 Task: Move the task Integrate website with a new search engine optimization (SEO) tool to the section To-Do in the project AuroraStream and sort the tasks in the project by Last modified on
Action: Mouse moved to (513, 438)
Screenshot: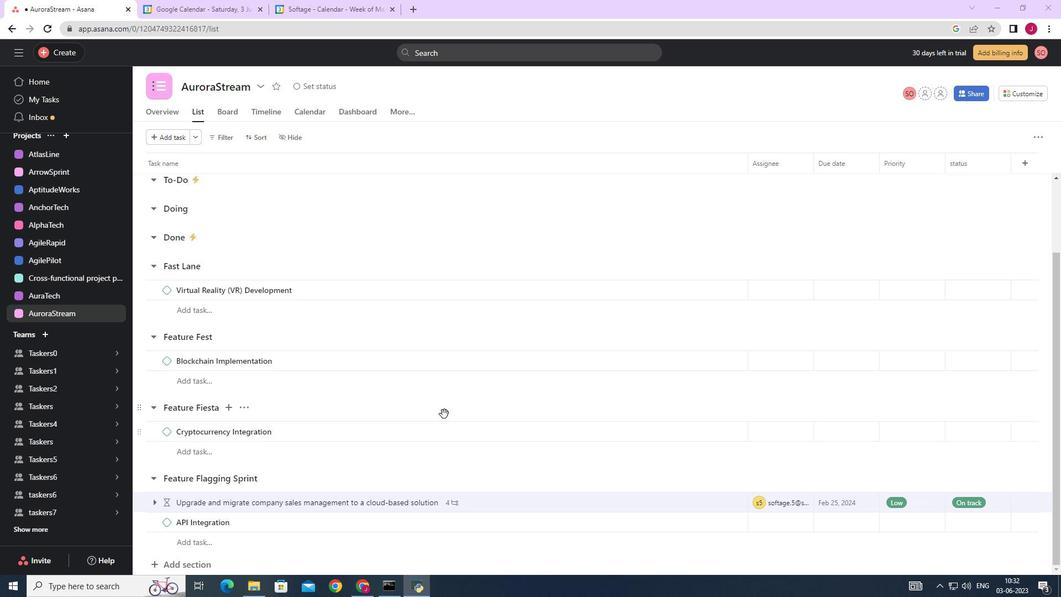 
Action: Mouse scrolled (513, 438) with delta (0, 0)
Screenshot: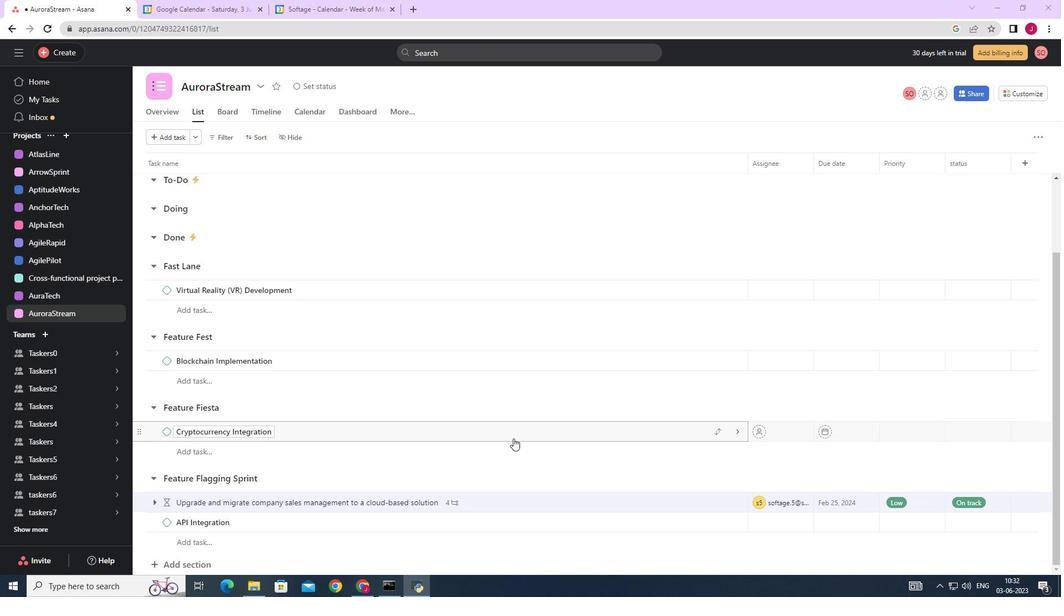 
Action: Mouse scrolled (513, 438) with delta (0, 0)
Screenshot: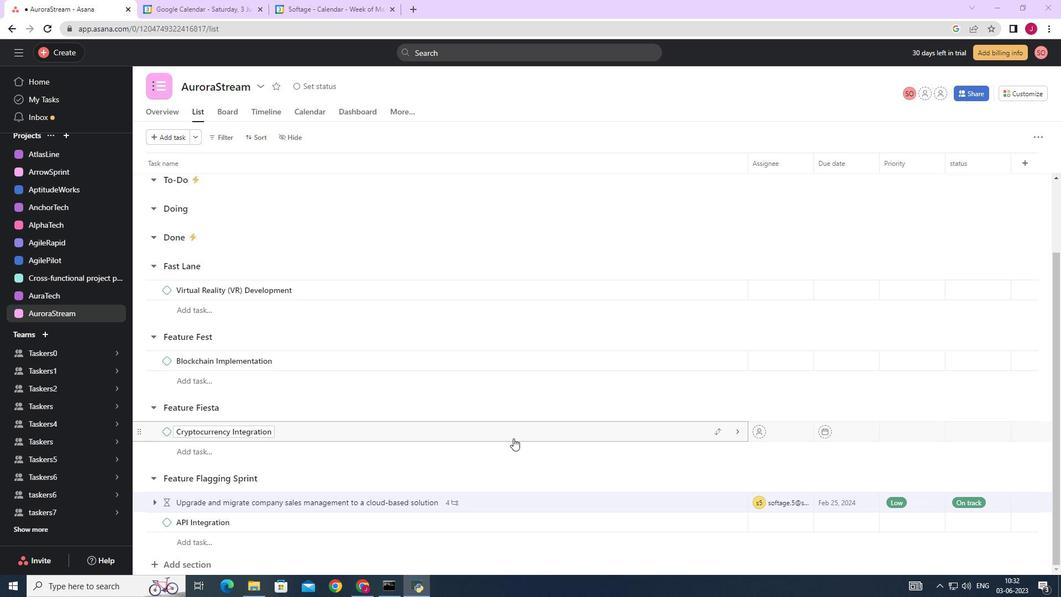 
Action: Mouse moved to (513, 438)
Screenshot: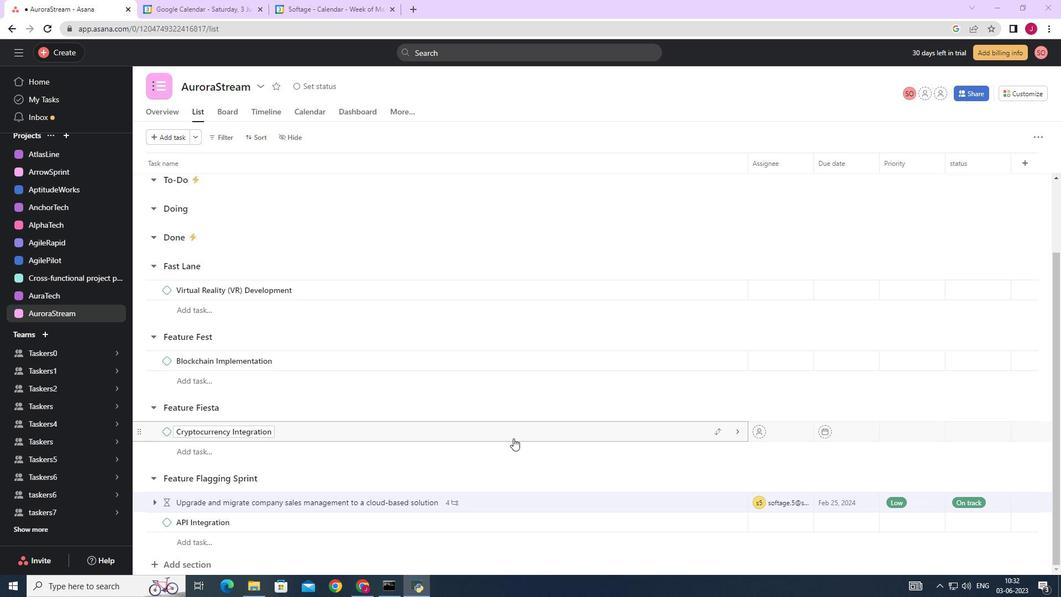 
Action: Mouse scrolled (513, 438) with delta (0, 0)
Screenshot: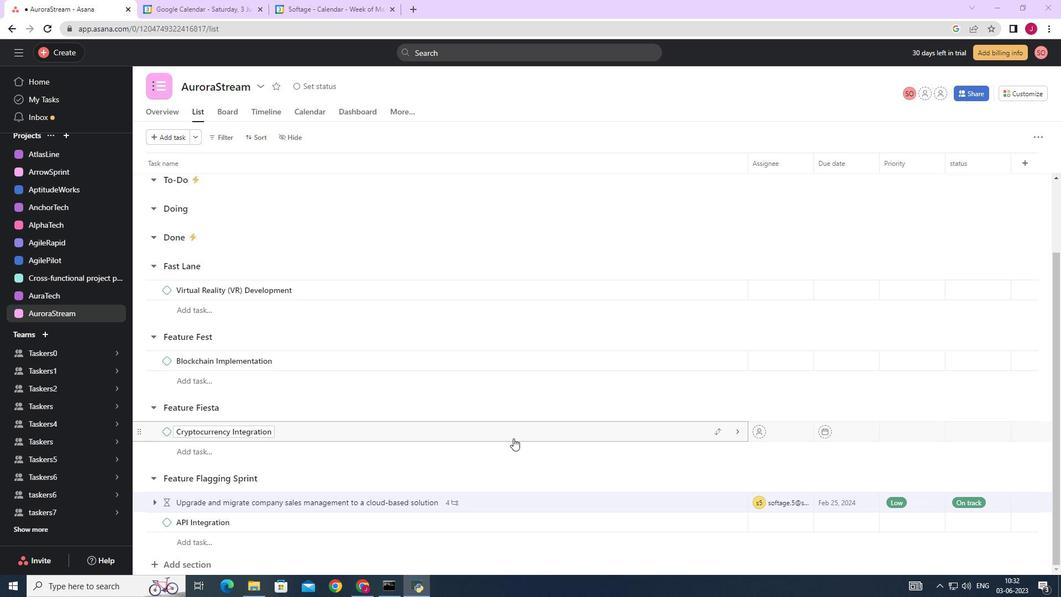 
Action: Mouse moved to (488, 499)
Screenshot: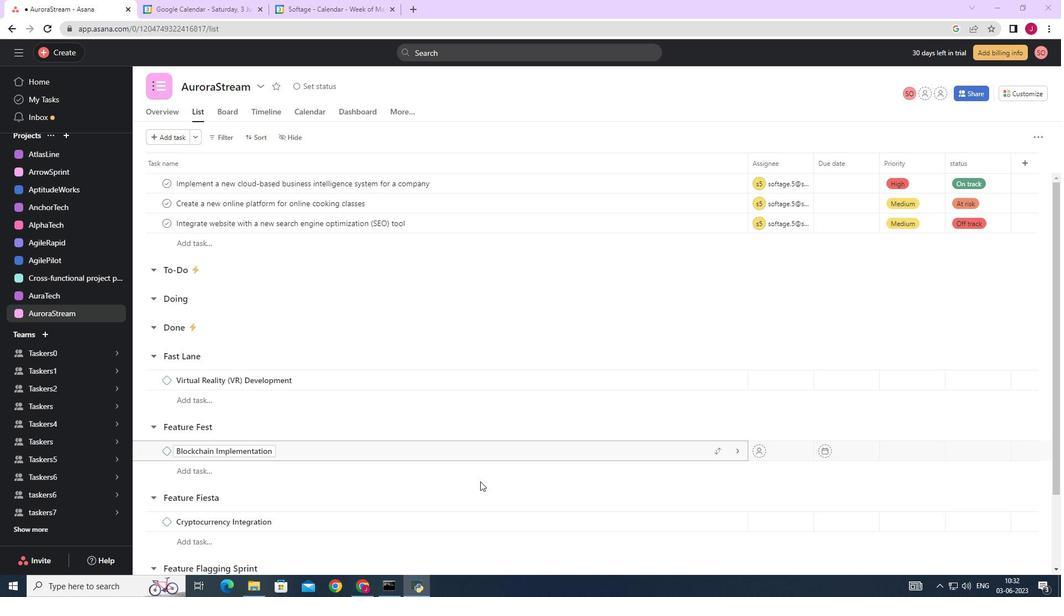 
Action: Mouse scrolled (488, 498) with delta (0, 0)
Screenshot: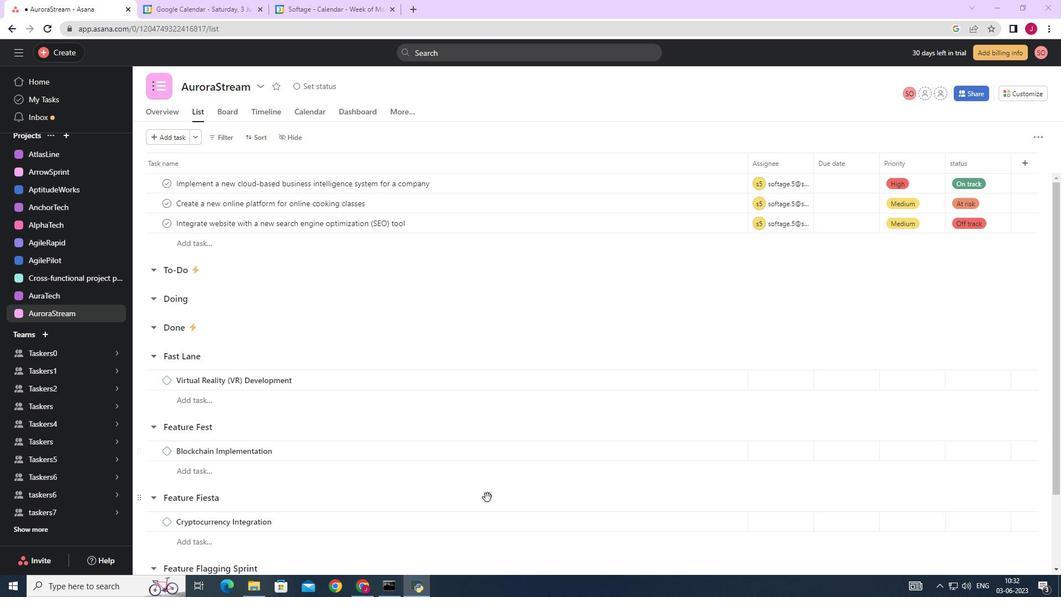 
Action: Mouse scrolled (488, 498) with delta (0, 0)
Screenshot: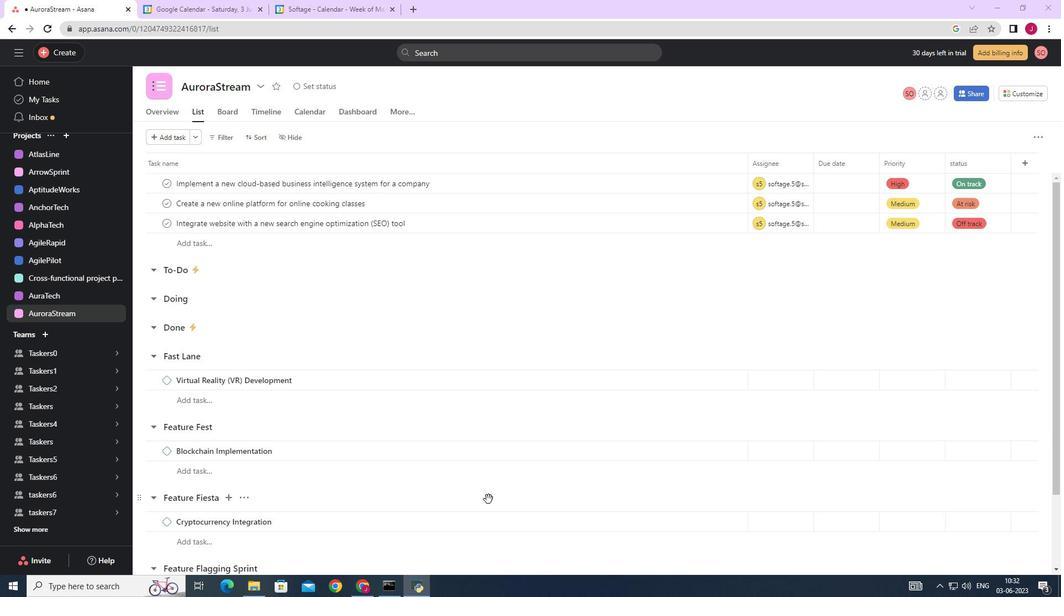 
Action: Mouse scrolled (488, 498) with delta (0, 0)
Screenshot: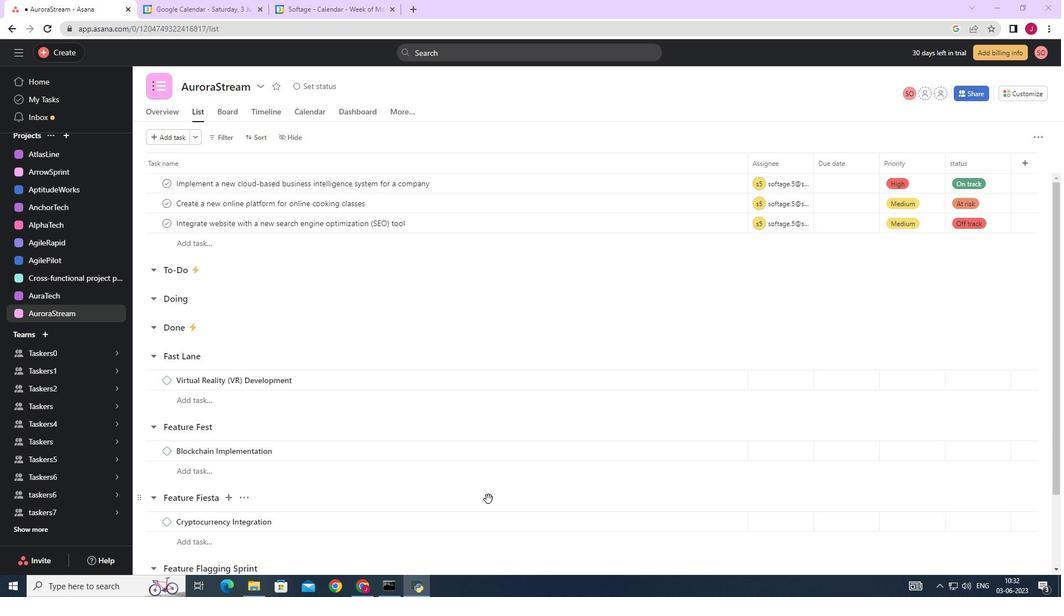 
Action: Mouse scrolled (488, 498) with delta (0, 0)
Screenshot: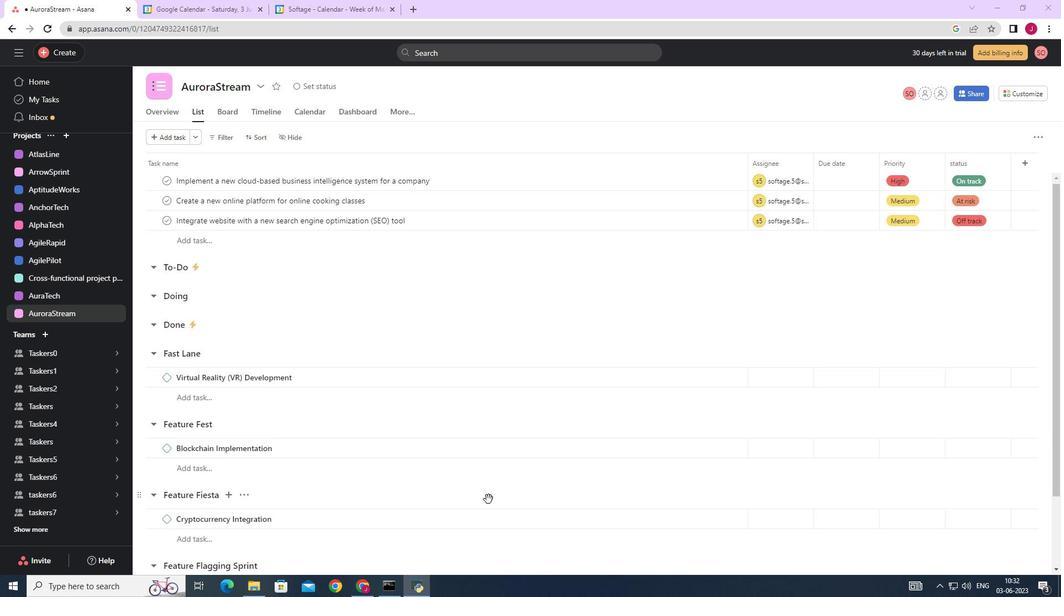 
Action: Mouse scrolled (488, 498) with delta (0, 0)
Screenshot: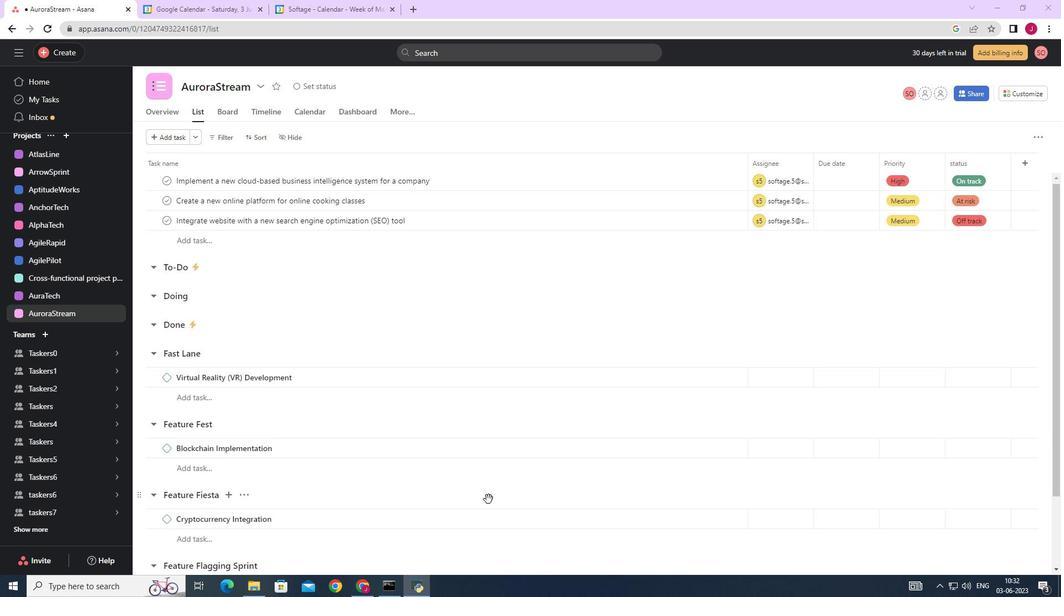 
Action: Mouse moved to (459, 475)
Screenshot: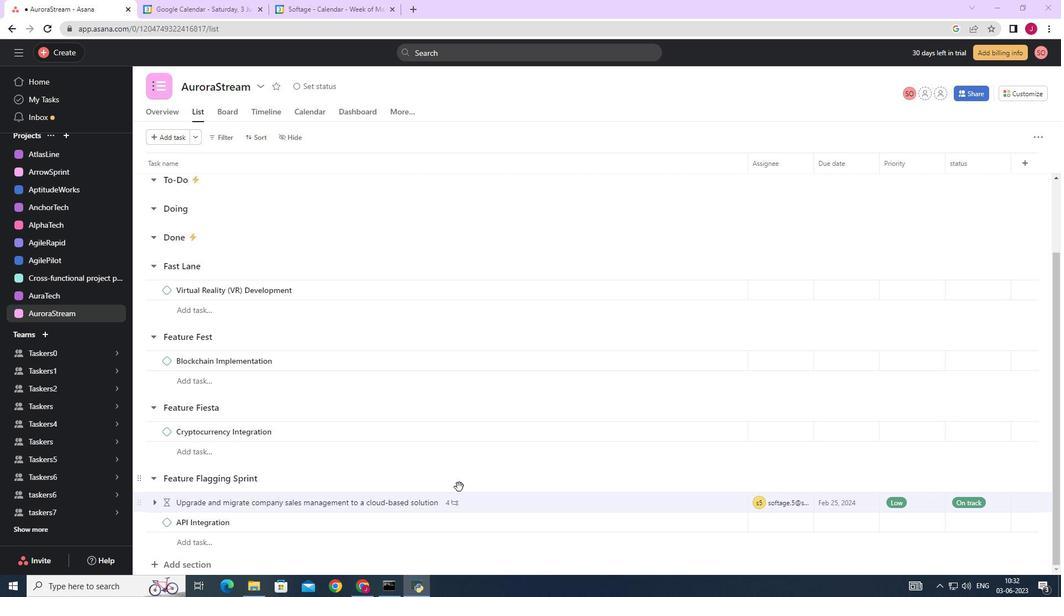 
Action: Mouse scrolled (459, 475) with delta (0, 0)
Screenshot: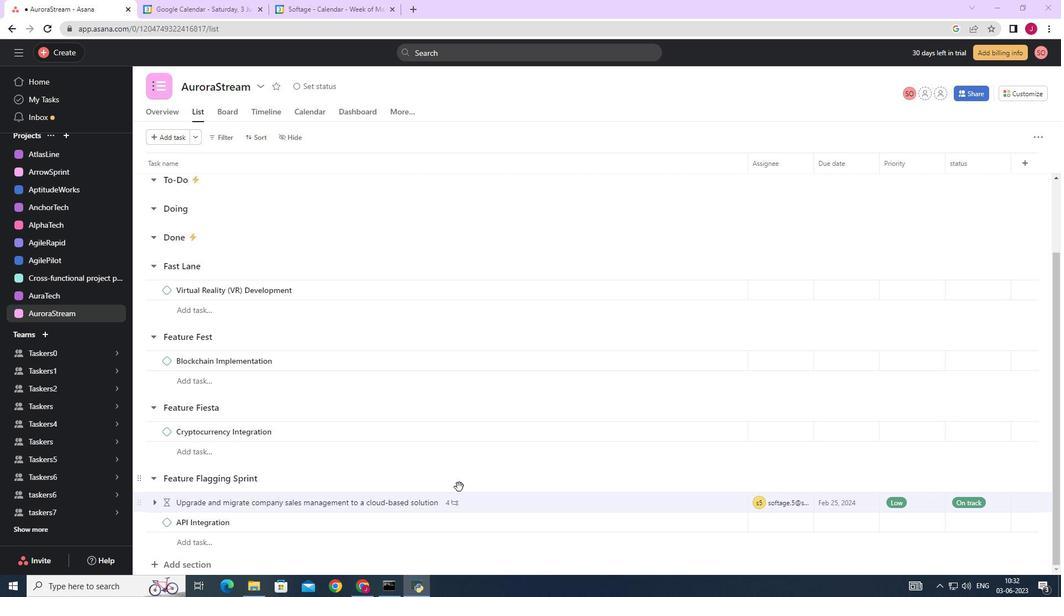
Action: Mouse moved to (458, 474)
Screenshot: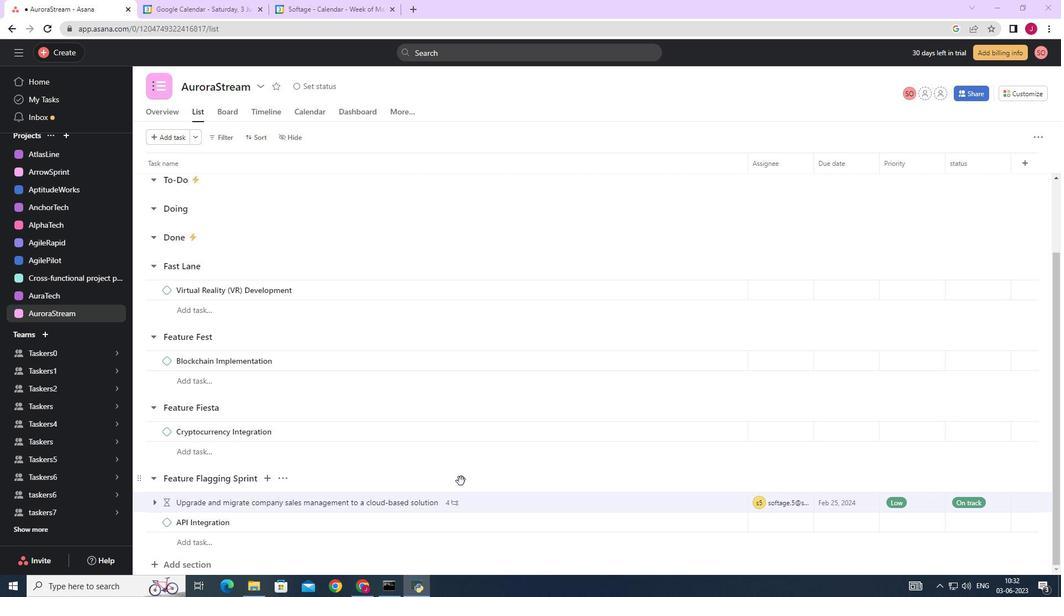 
Action: Mouse scrolled (458, 475) with delta (0, 0)
Screenshot: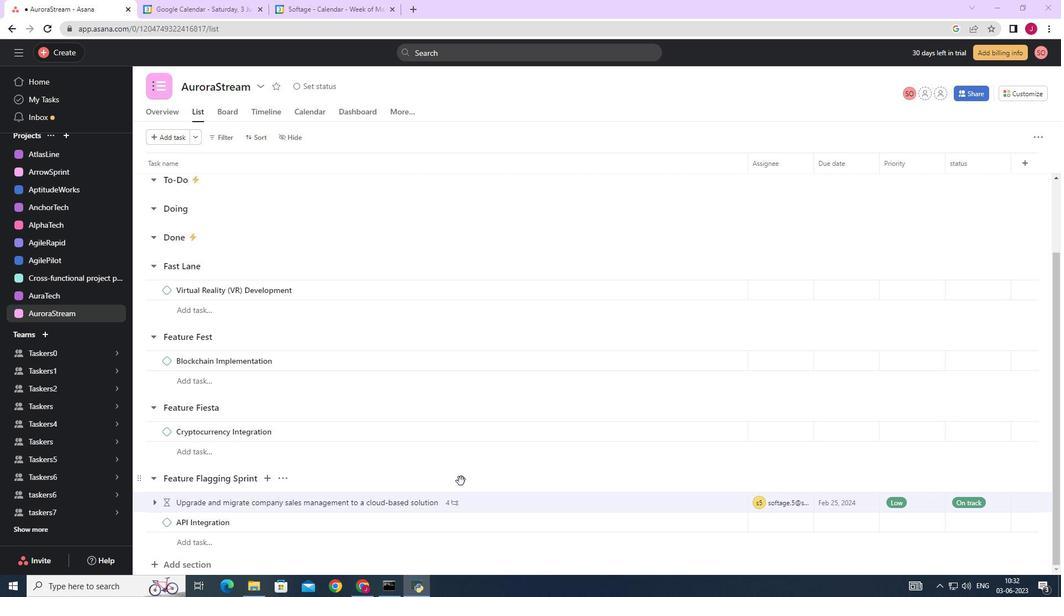 
Action: Mouse moved to (456, 469)
Screenshot: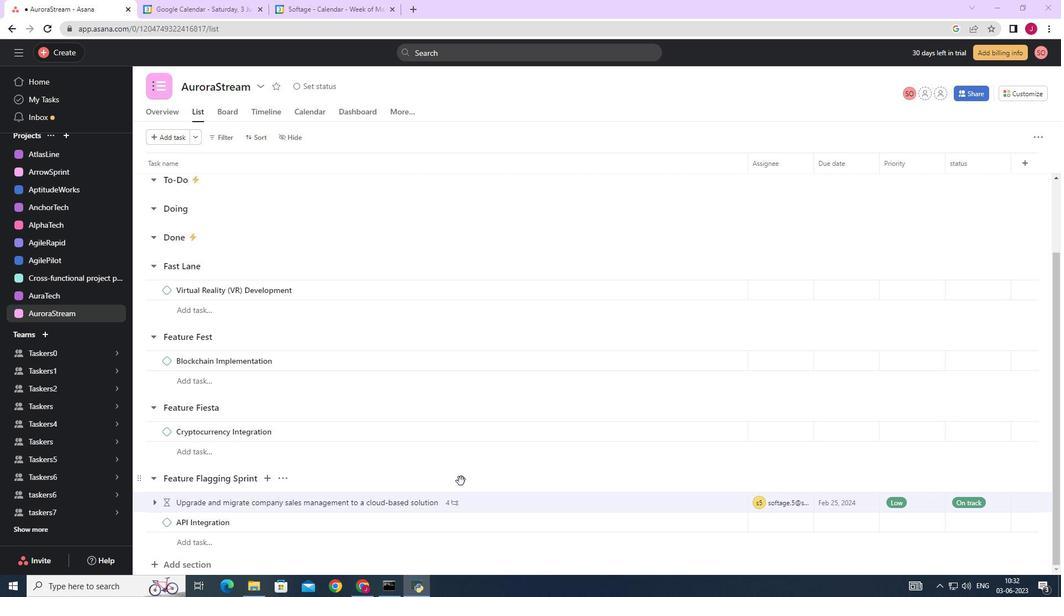 
Action: Mouse scrolled (457, 472) with delta (0, 0)
Screenshot: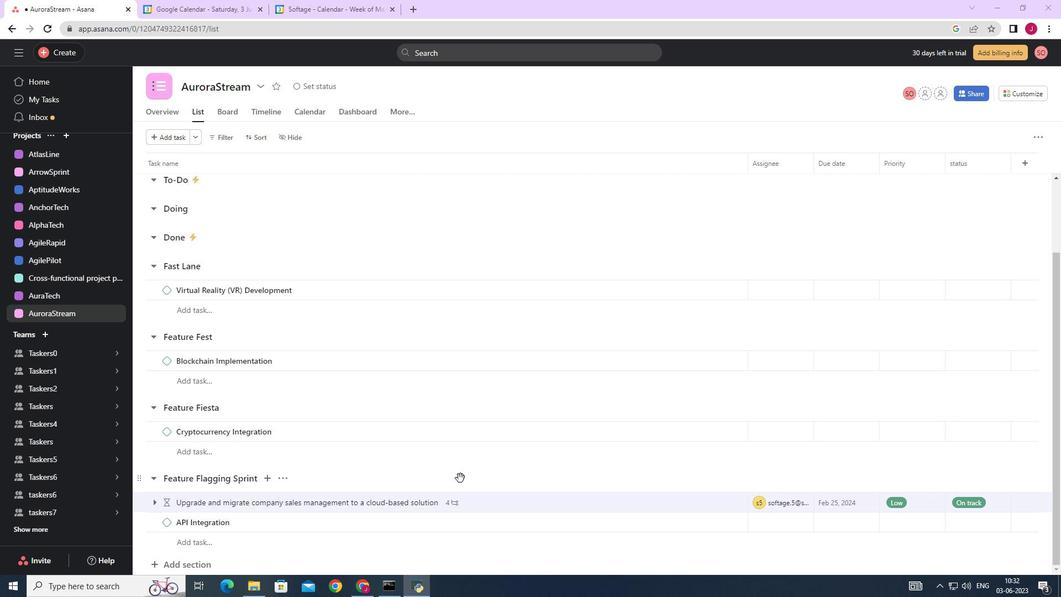 
Action: Mouse moved to (452, 450)
Screenshot: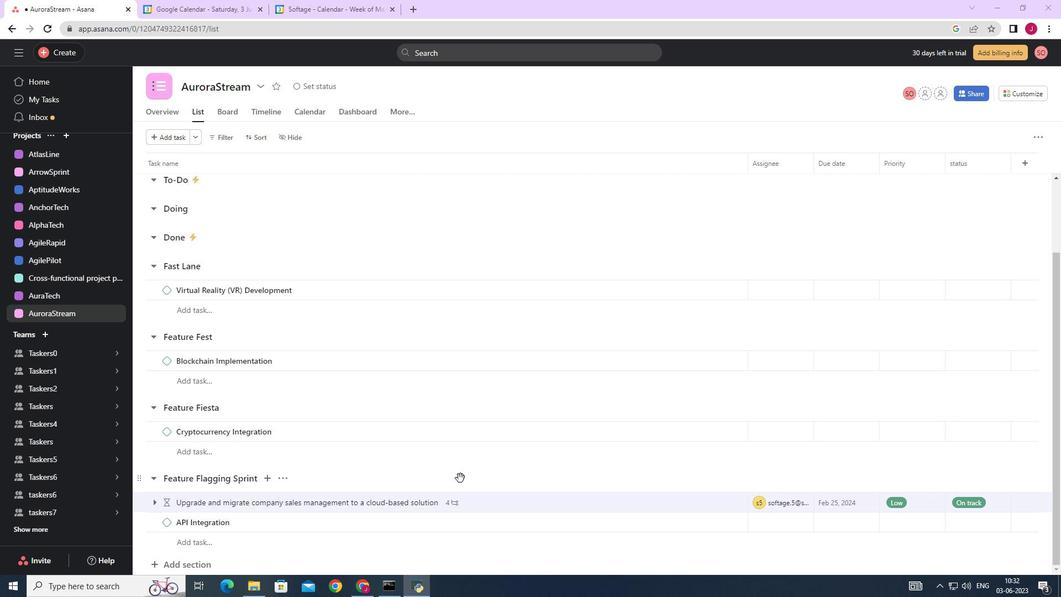 
Action: Mouse scrolled (456, 468) with delta (0, 0)
Screenshot: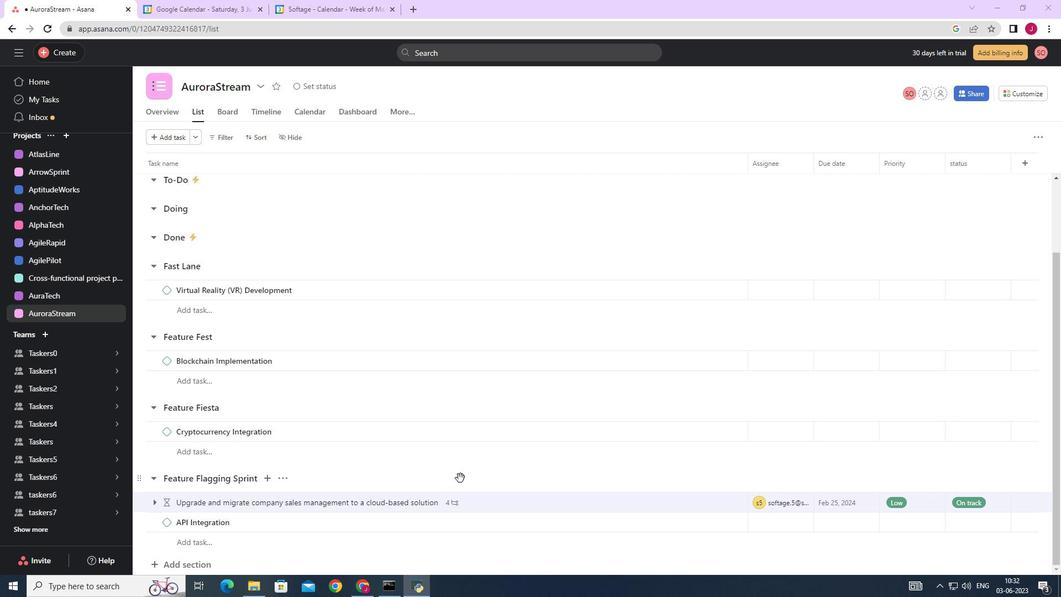 
Action: Mouse moved to (719, 222)
Screenshot: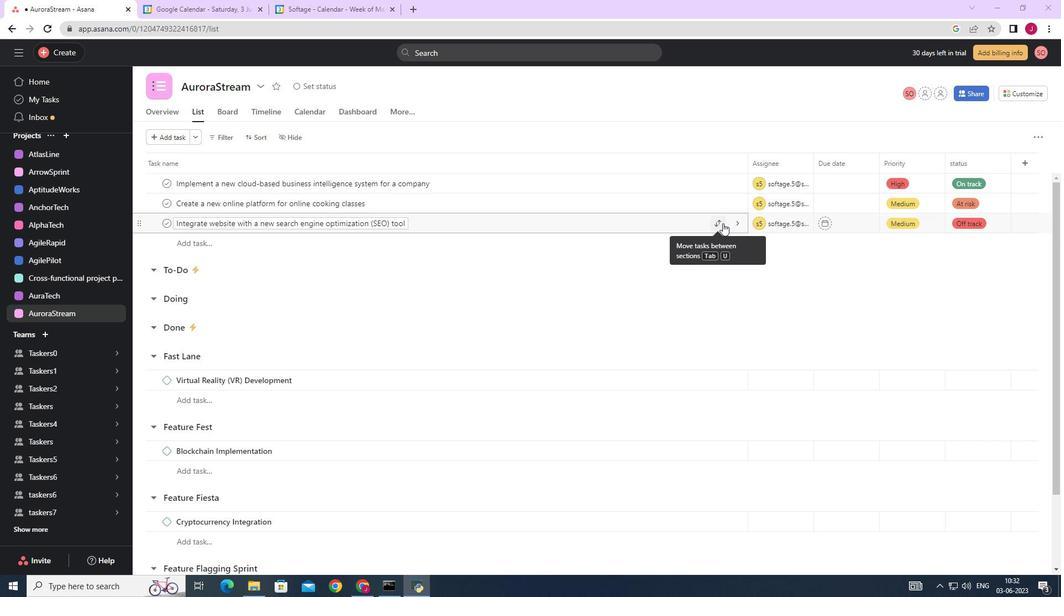 
Action: Mouse pressed left at (719, 222)
Screenshot: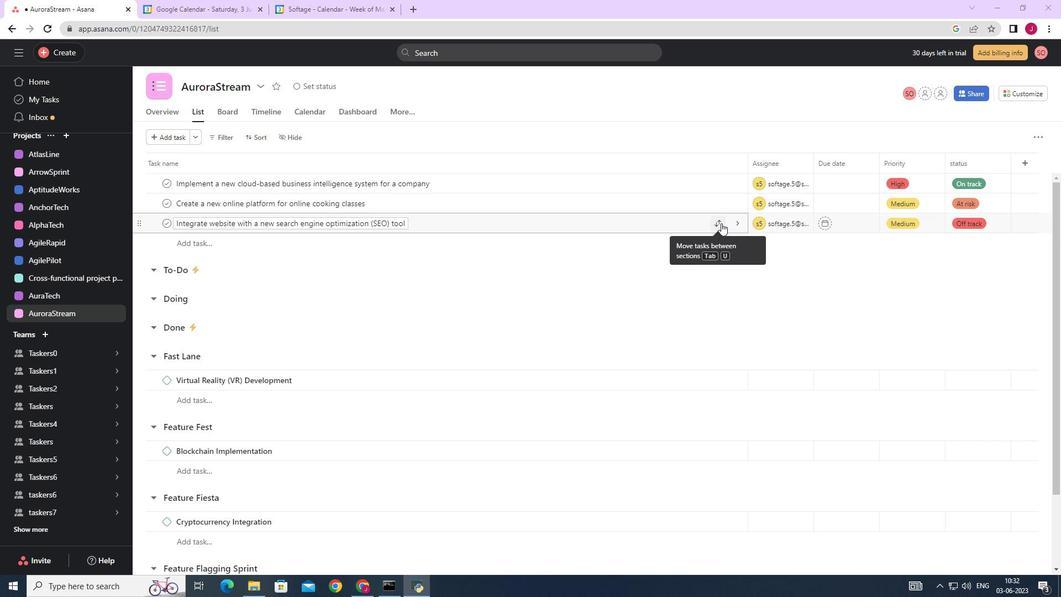 
Action: Mouse moved to (655, 280)
Screenshot: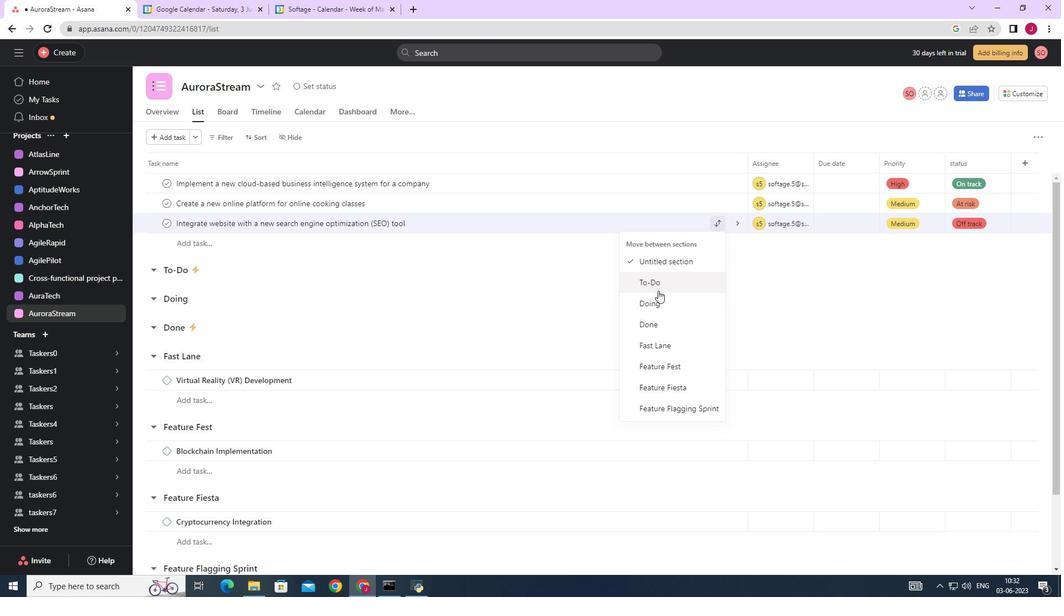 
Action: Mouse pressed left at (655, 280)
Screenshot: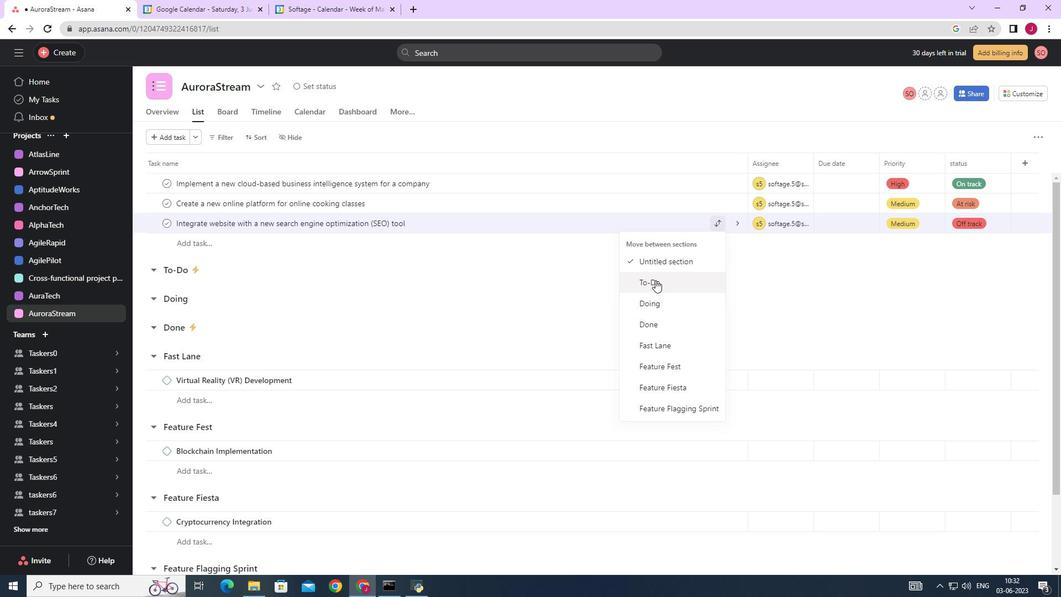 
Action: Mouse moved to (255, 136)
Screenshot: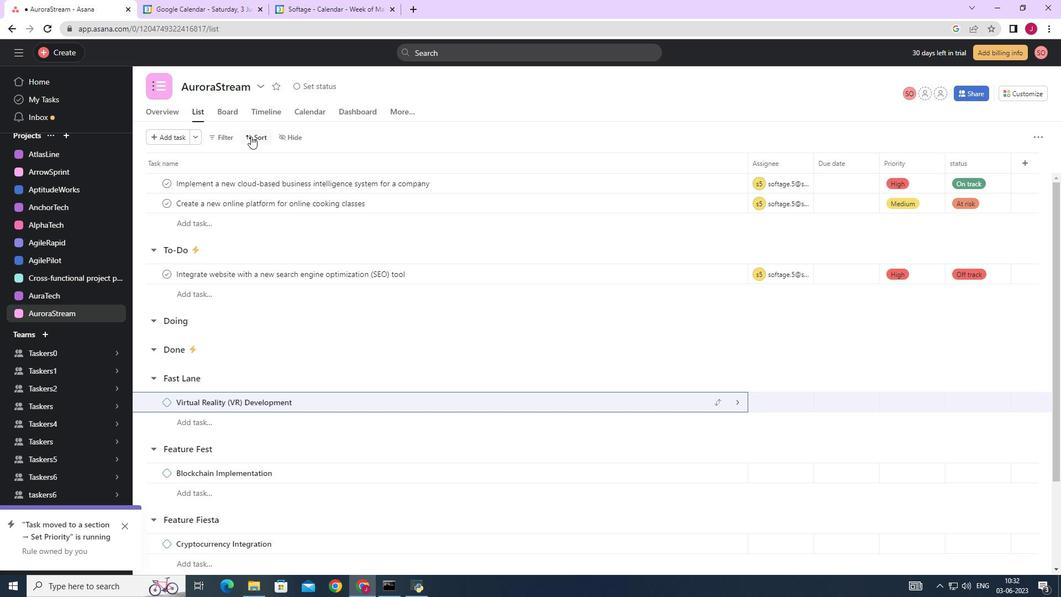 
Action: Mouse pressed left at (255, 136)
Screenshot: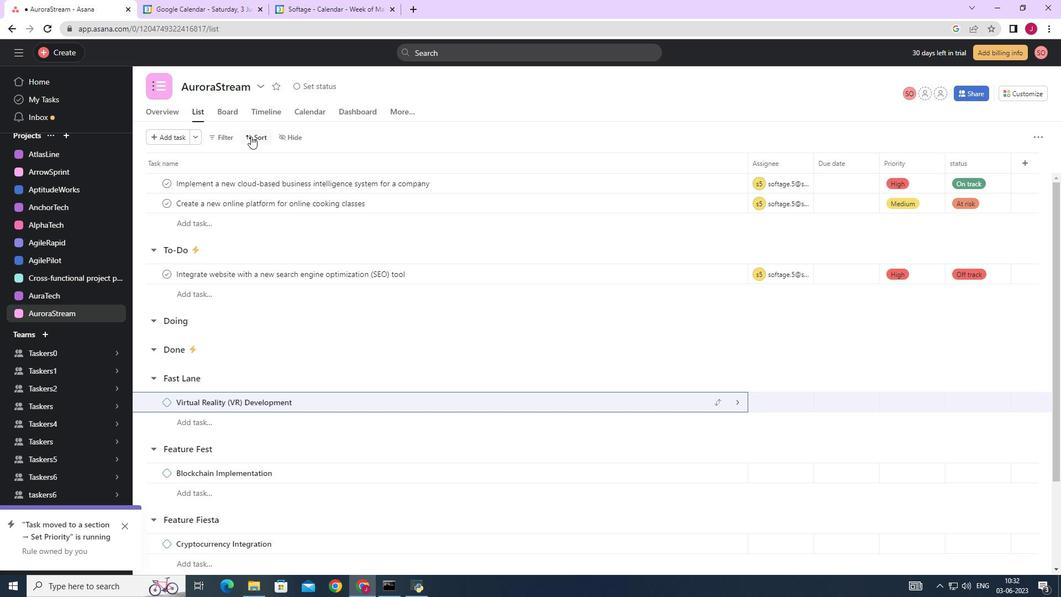 
Action: Mouse moved to (298, 294)
Screenshot: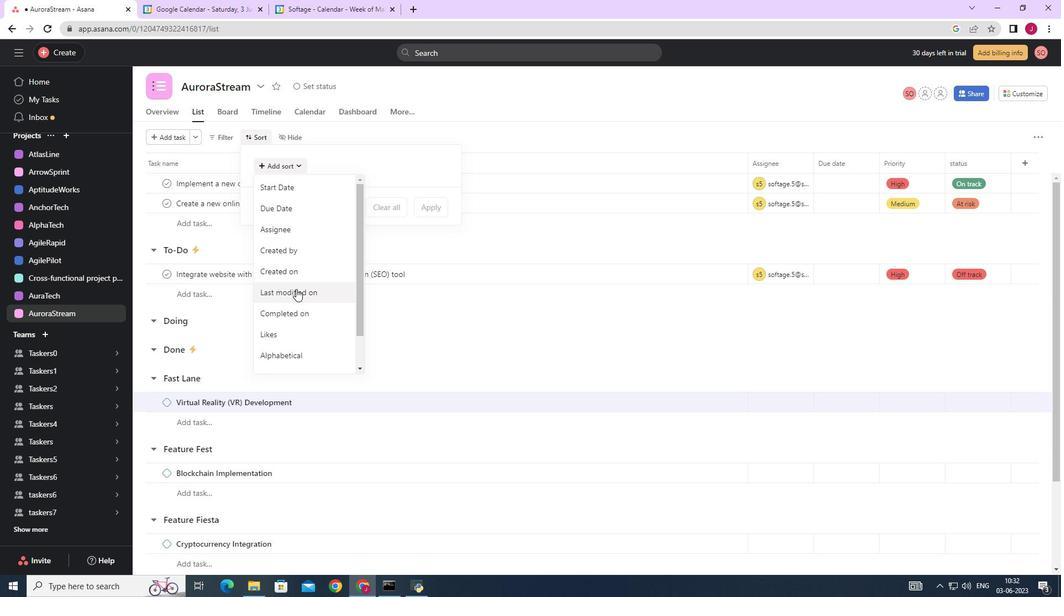
Action: Mouse pressed left at (298, 294)
Screenshot: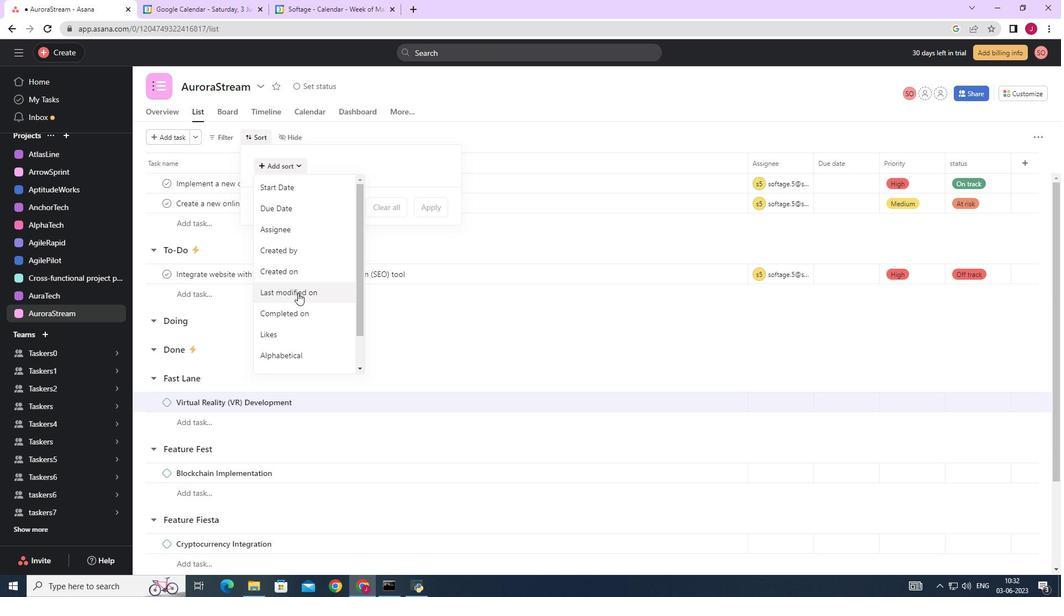 
Action: Mouse moved to (425, 255)
Screenshot: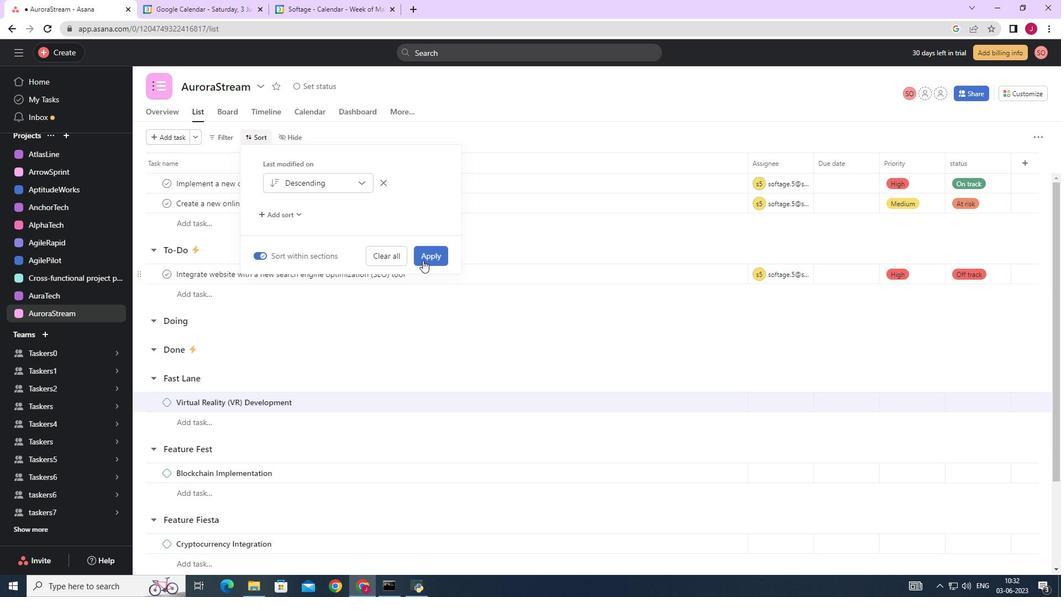 
Action: Mouse pressed left at (425, 255)
Screenshot: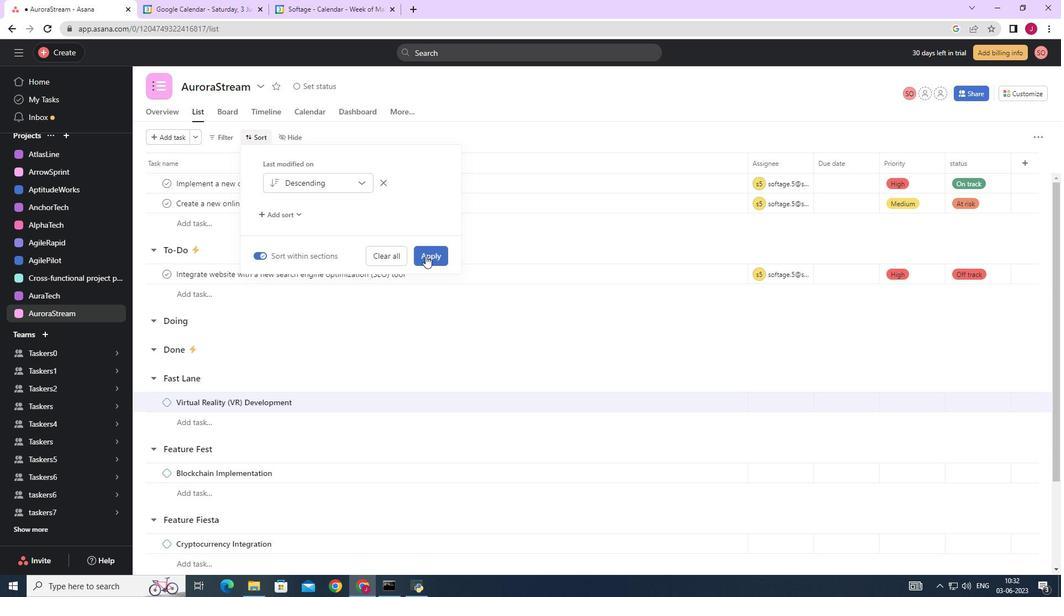 
Action: Mouse moved to (425, 255)
Screenshot: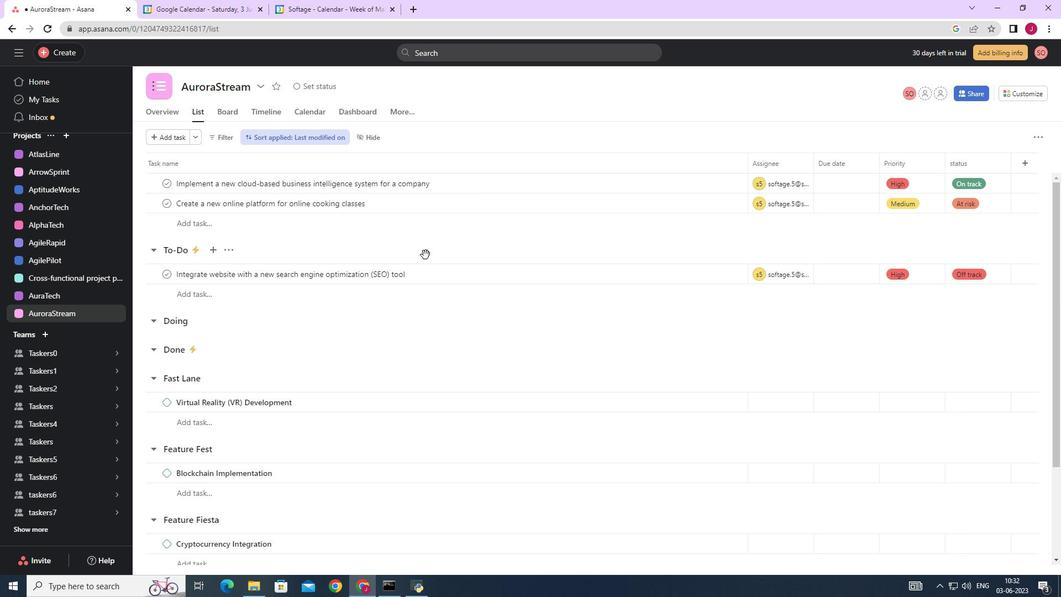
